 Task: Add a new interval for the date September 29, 2023.
Action: Mouse moved to (576, 437)
Screenshot: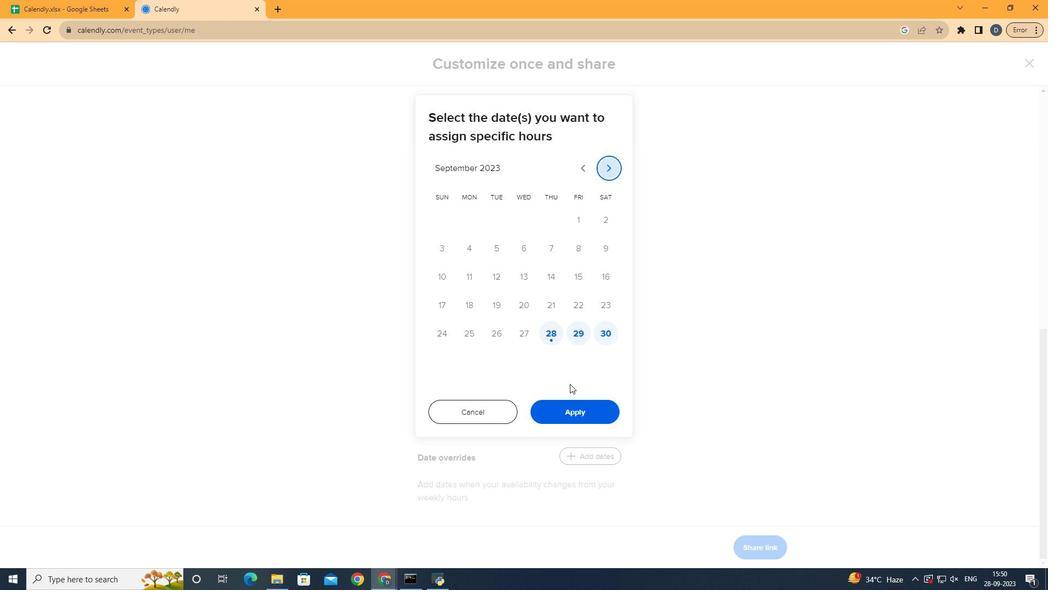 
Action: Mouse pressed left at (576, 437)
Screenshot: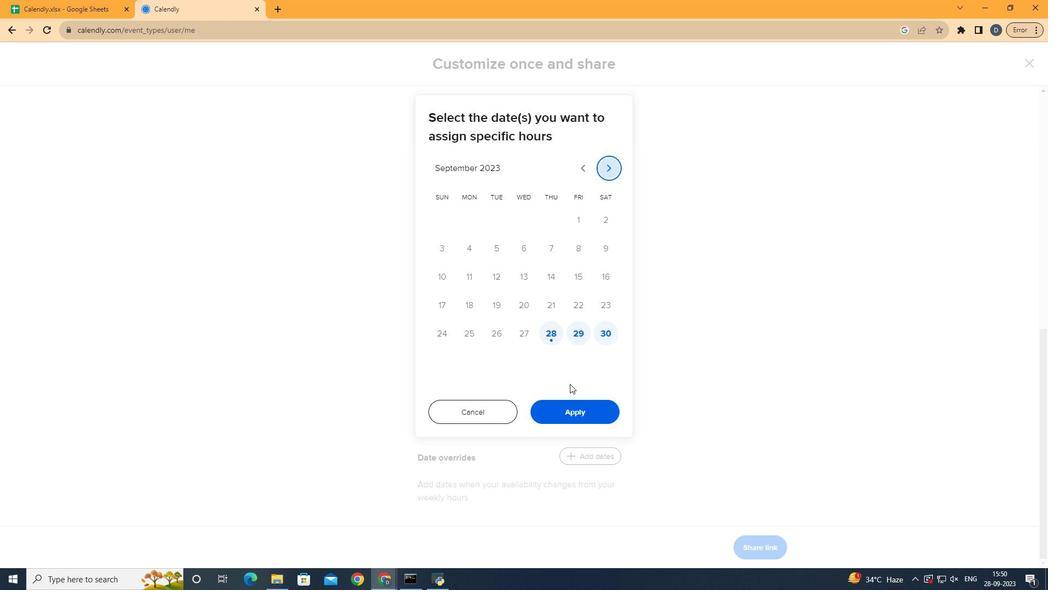 
Action: Mouse moved to (555, 320)
Screenshot: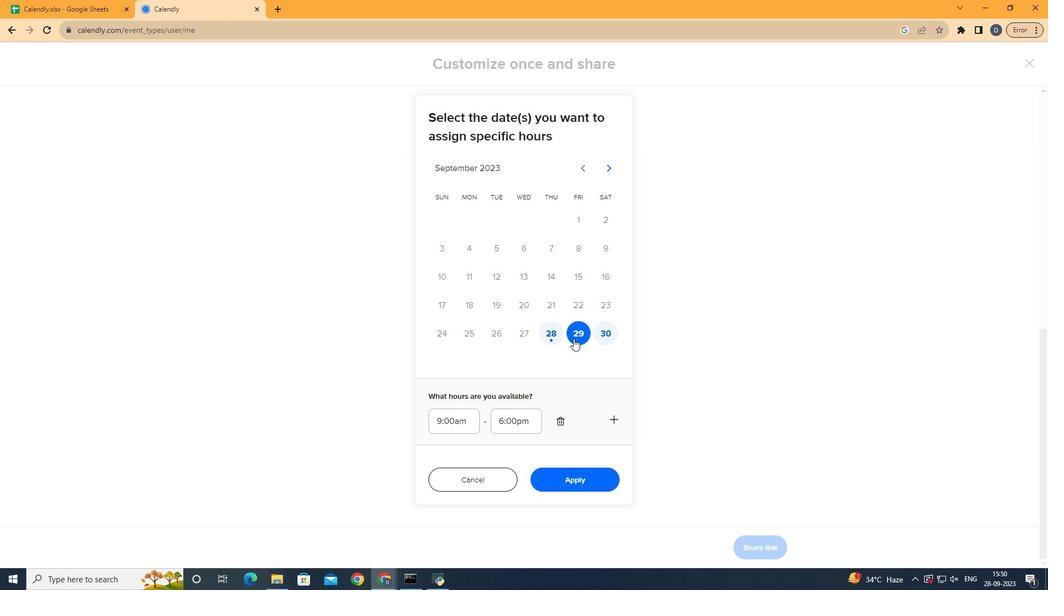 
Action: Mouse pressed left at (555, 320)
Screenshot: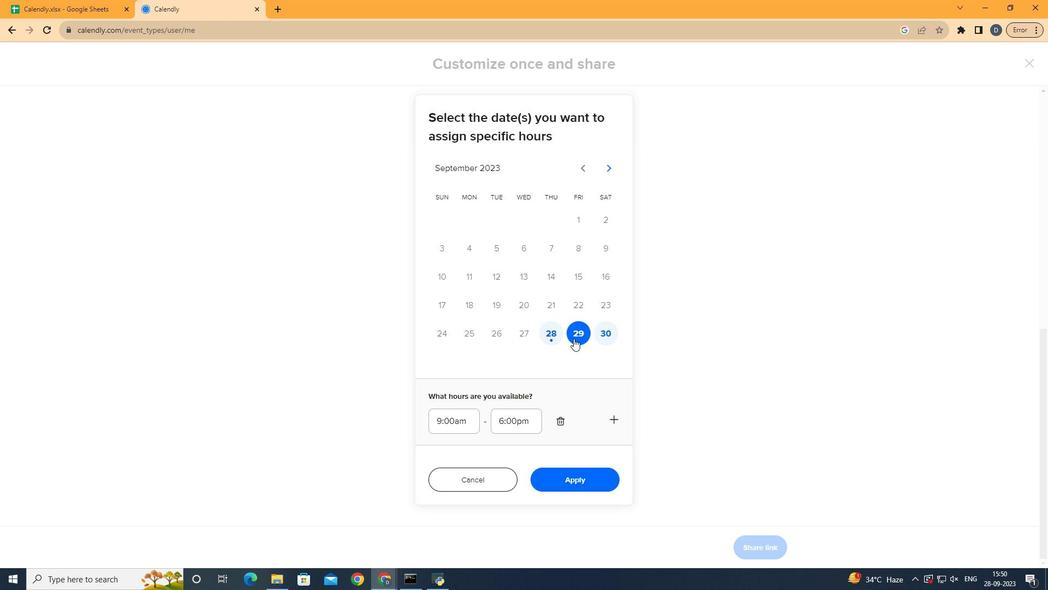 
Action: Mouse moved to (602, 403)
Screenshot: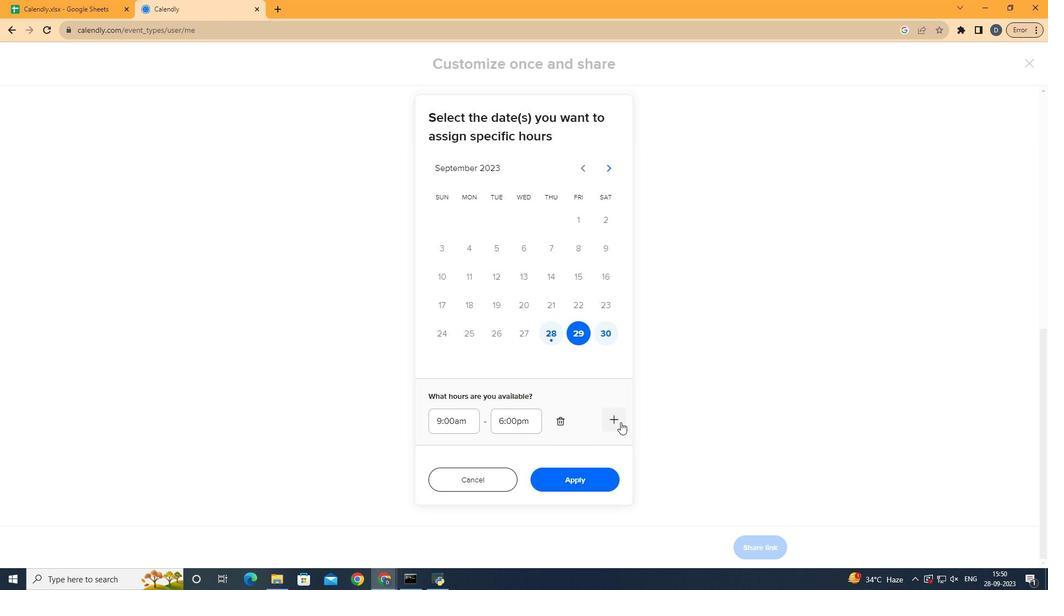 
Action: Mouse pressed left at (602, 403)
Screenshot: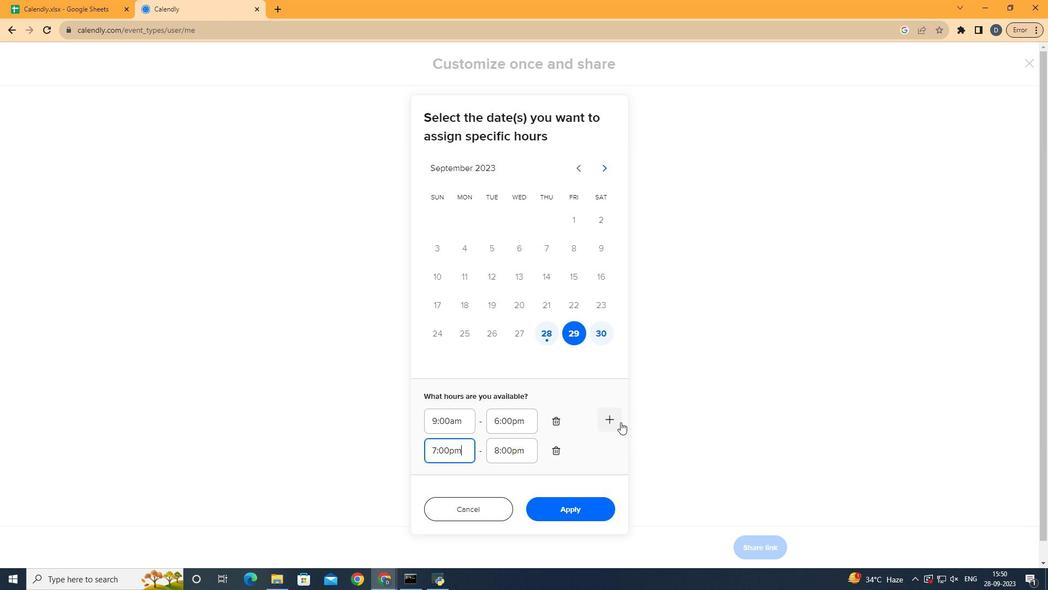 
Action: Mouse moved to (574, 481)
Screenshot: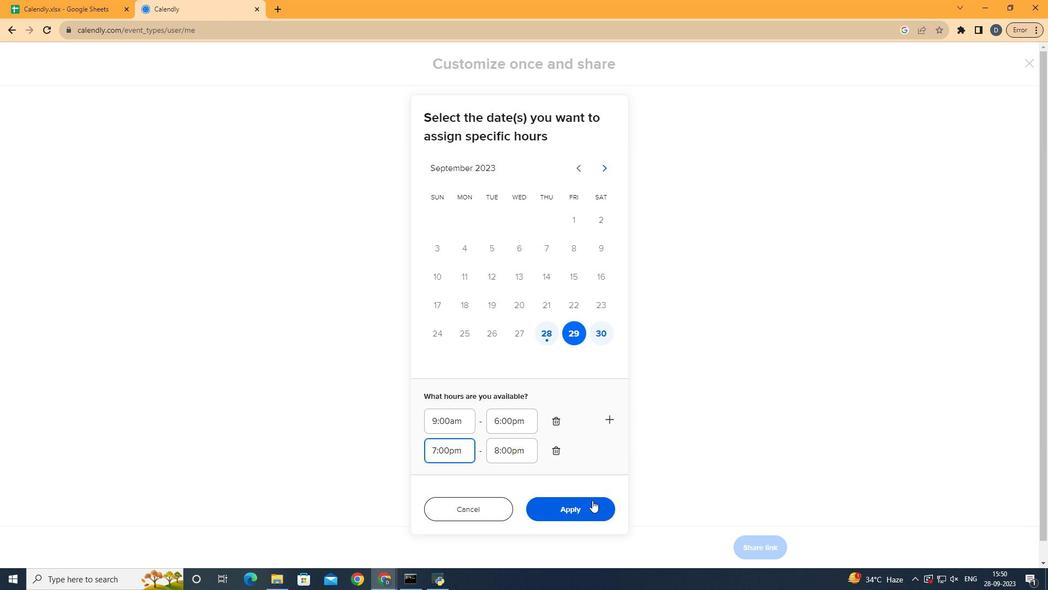 
Action: Mouse pressed left at (574, 481)
Screenshot: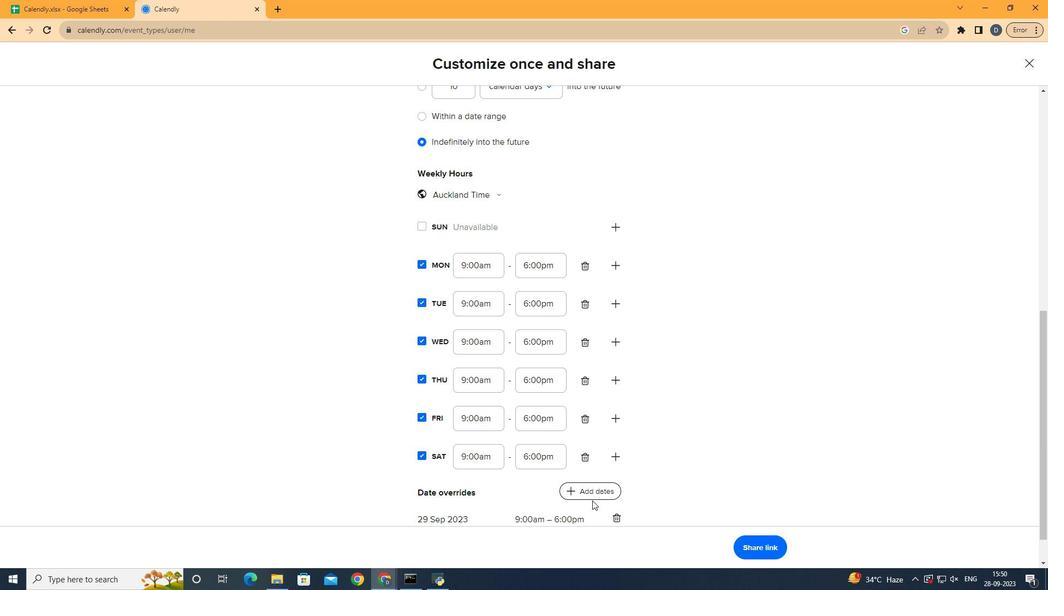 
Action: Mouse moved to (829, 336)
Screenshot: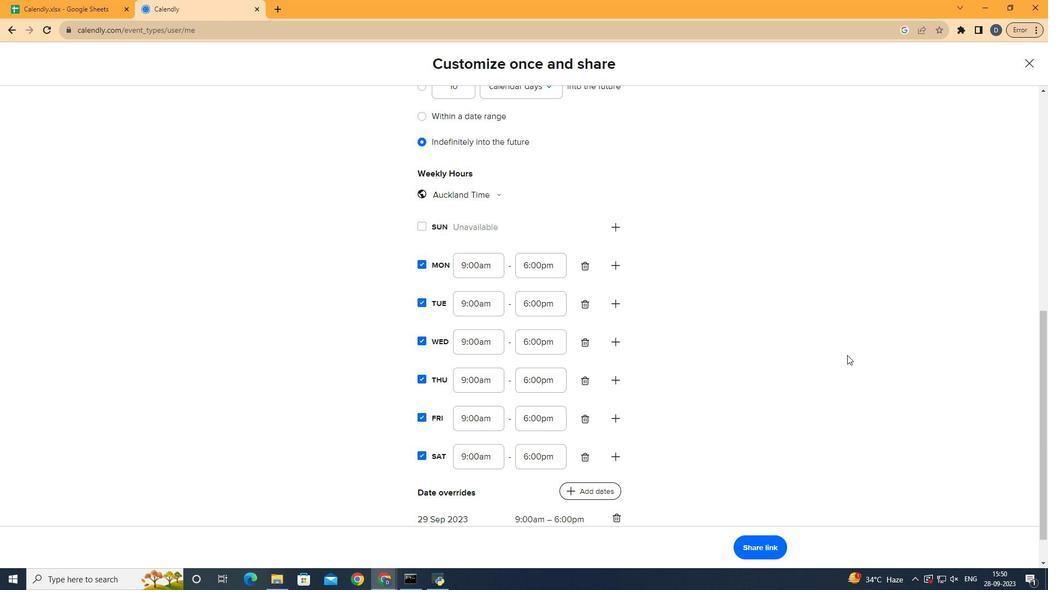
